 Task: Create Card Software Development Planning in Board Brand Recognition Best Practices to Workspace Car Rentals. Create Card Archaeology Conference Review in Board Product Market Fit Analysis to Workspace Car Rentals. Create Card Software Development Execution in Board Customer Journey Mapping and Analysis to Workspace Car Rentals
Action: Mouse moved to (90, 320)
Screenshot: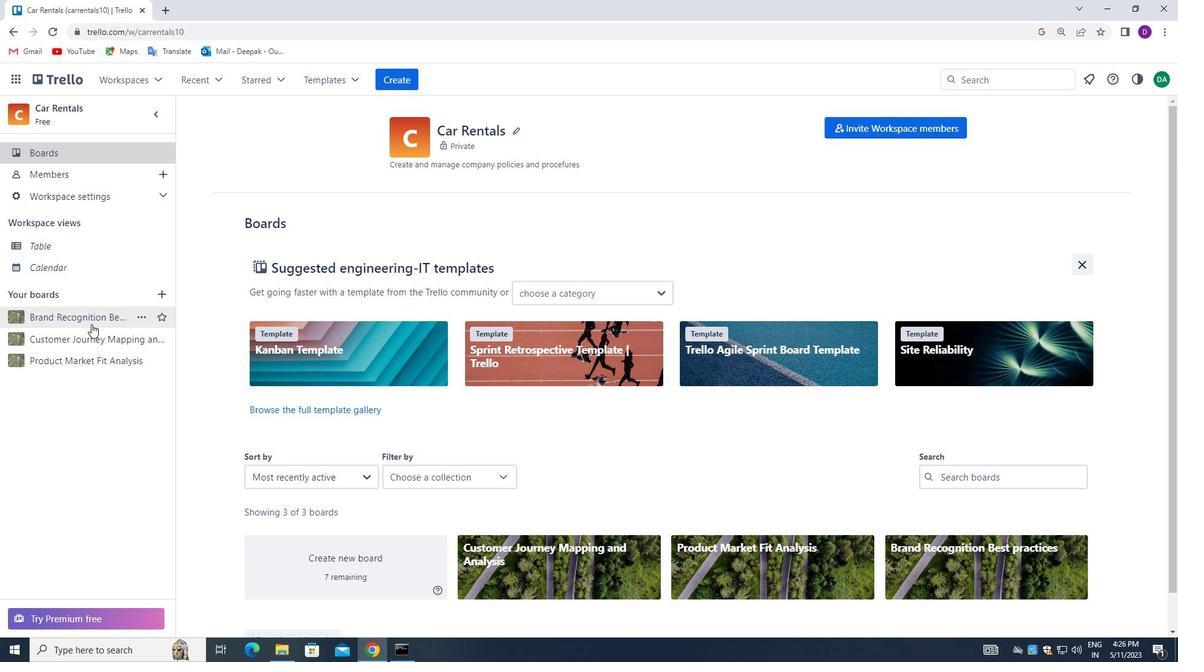 
Action: Mouse pressed left at (90, 320)
Screenshot: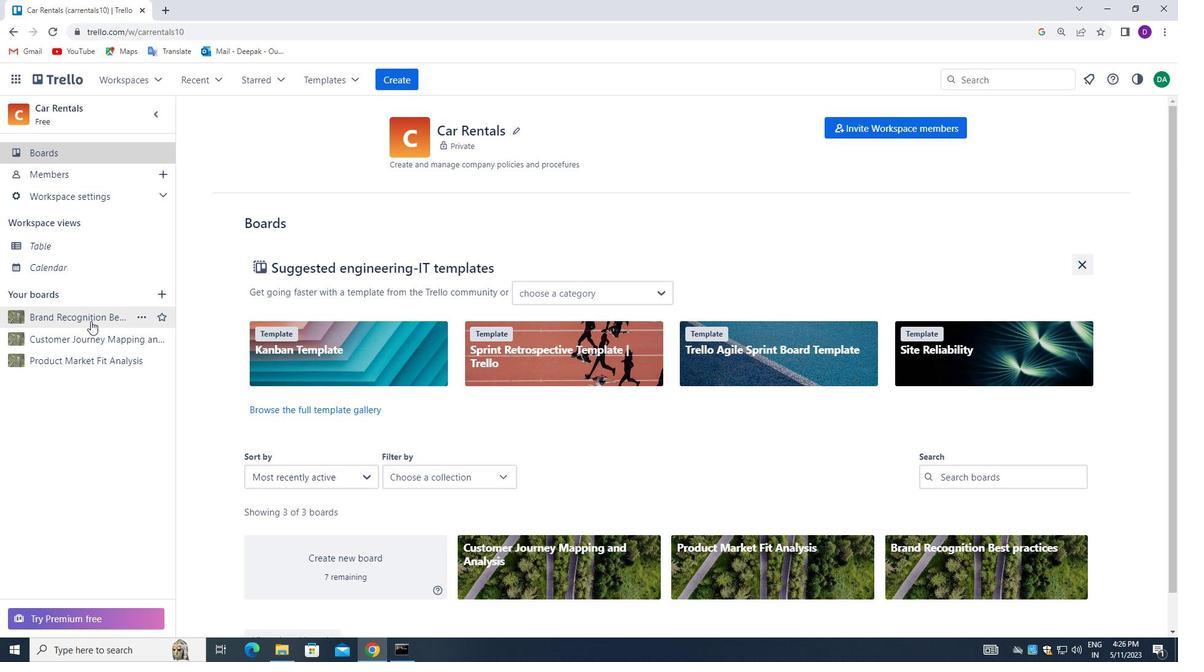 
Action: Mouse moved to (236, 194)
Screenshot: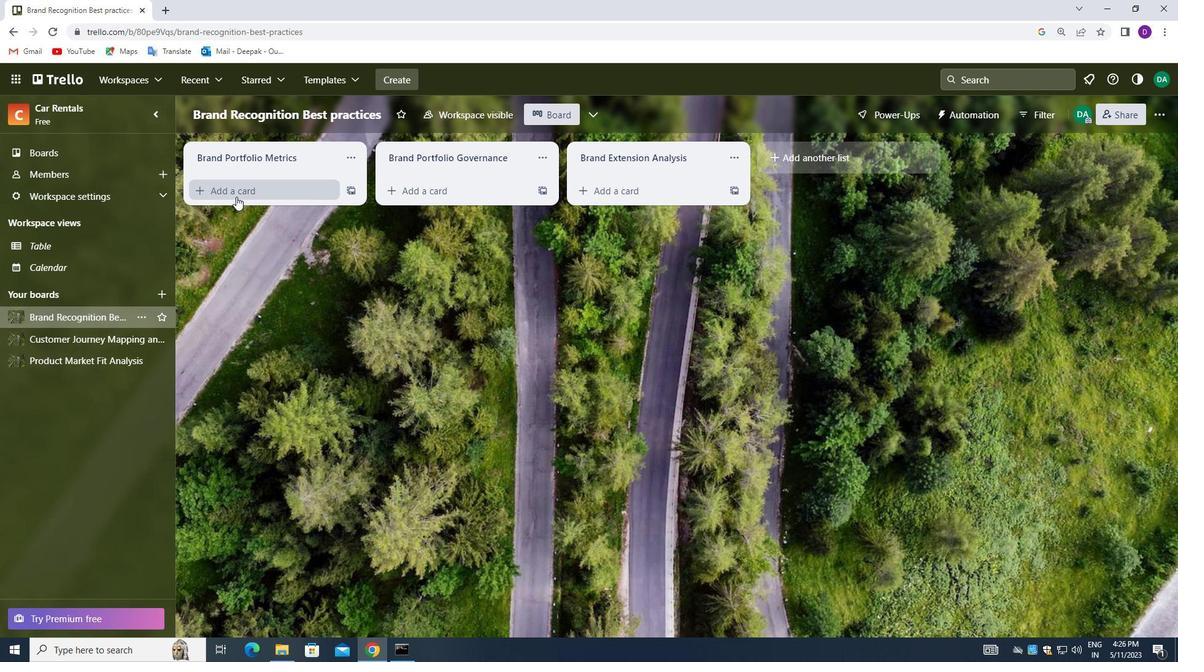 
Action: Mouse pressed left at (236, 194)
Screenshot: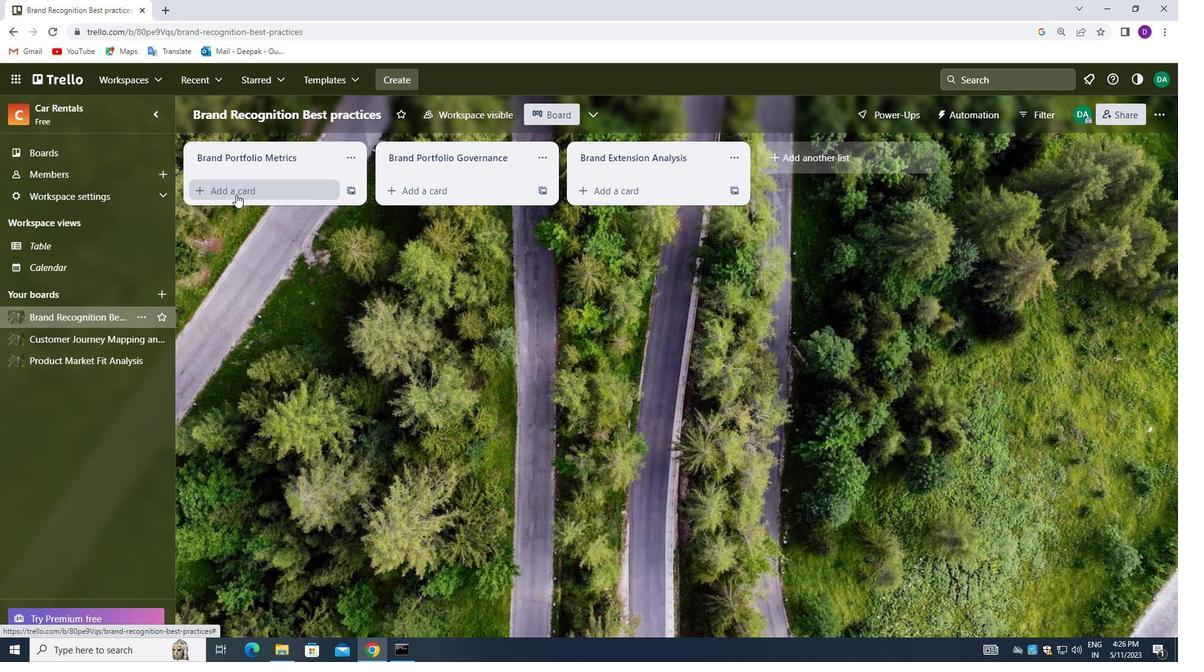 
Action: Mouse moved to (235, 192)
Screenshot: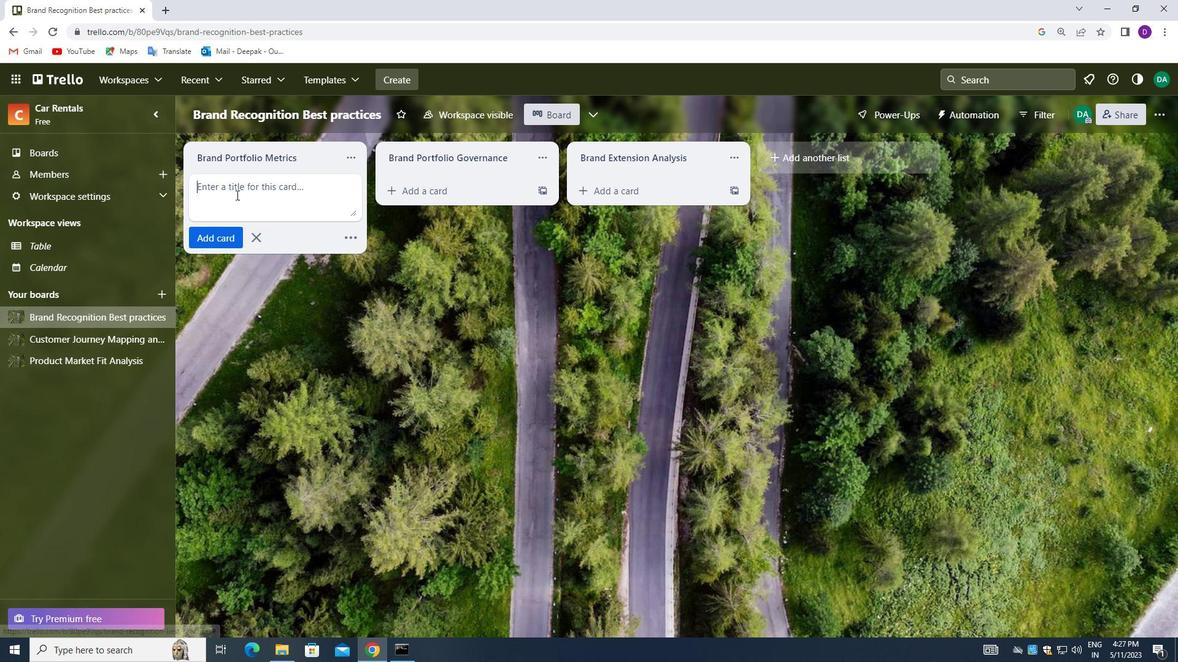 
Action: Mouse pressed left at (235, 192)
Screenshot: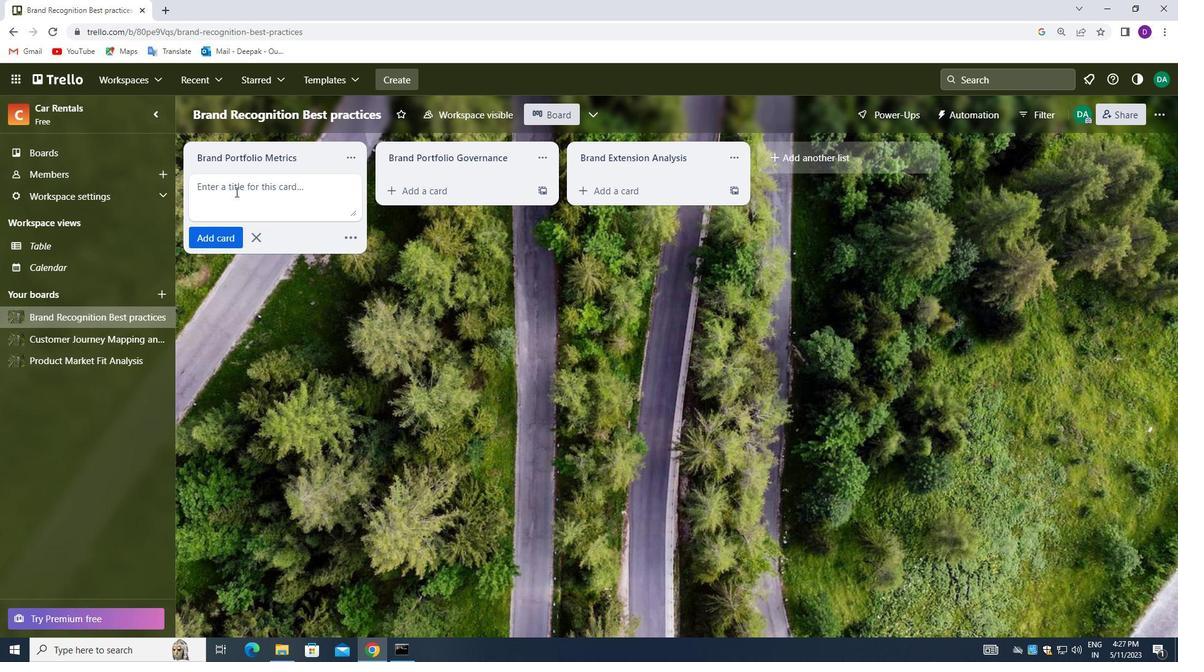 
Action: Key pressed <Key.shift_r>Software<Key.space><Key.shift_r>Development<Key.space><Key.shift>PLANNING
Screenshot: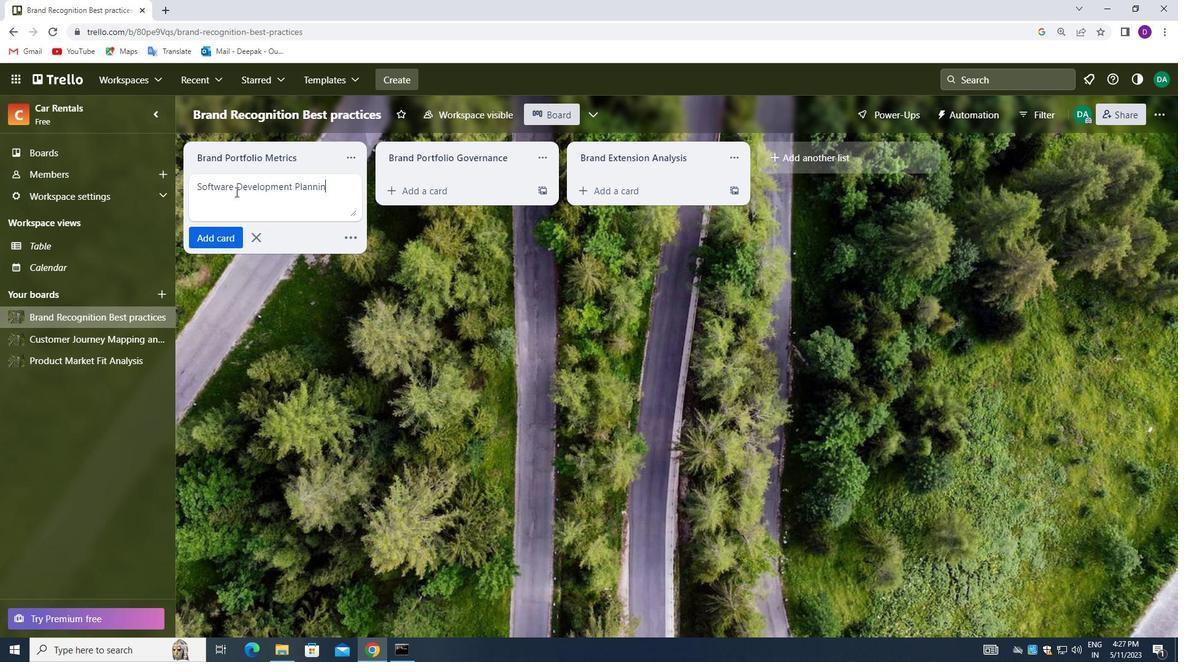
Action: Mouse moved to (215, 237)
Screenshot: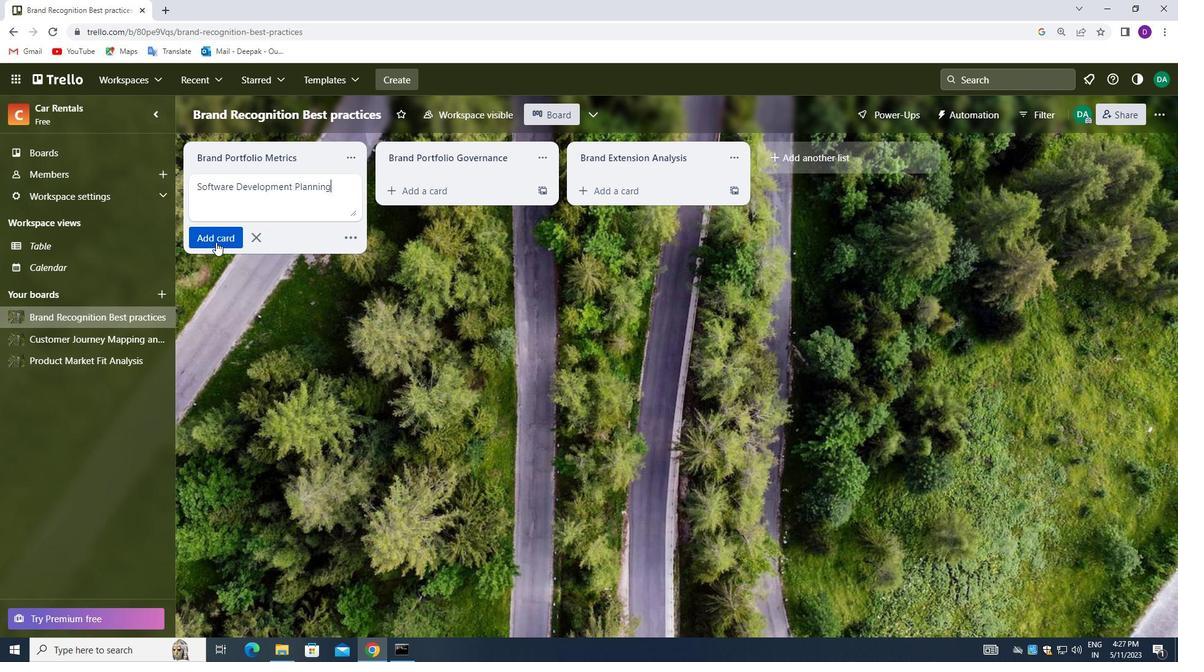 
Action: Mouse pressed left at (215, 237)
Screenshot: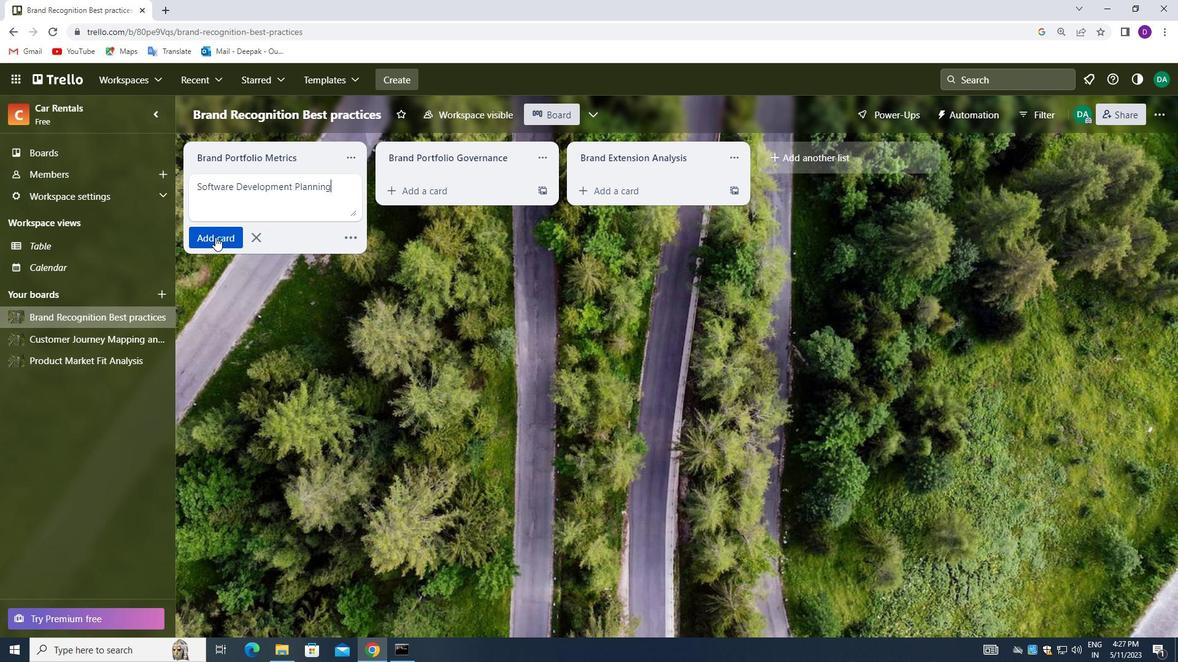 
Action: Mouse moved to (250, 315)
Screenshot: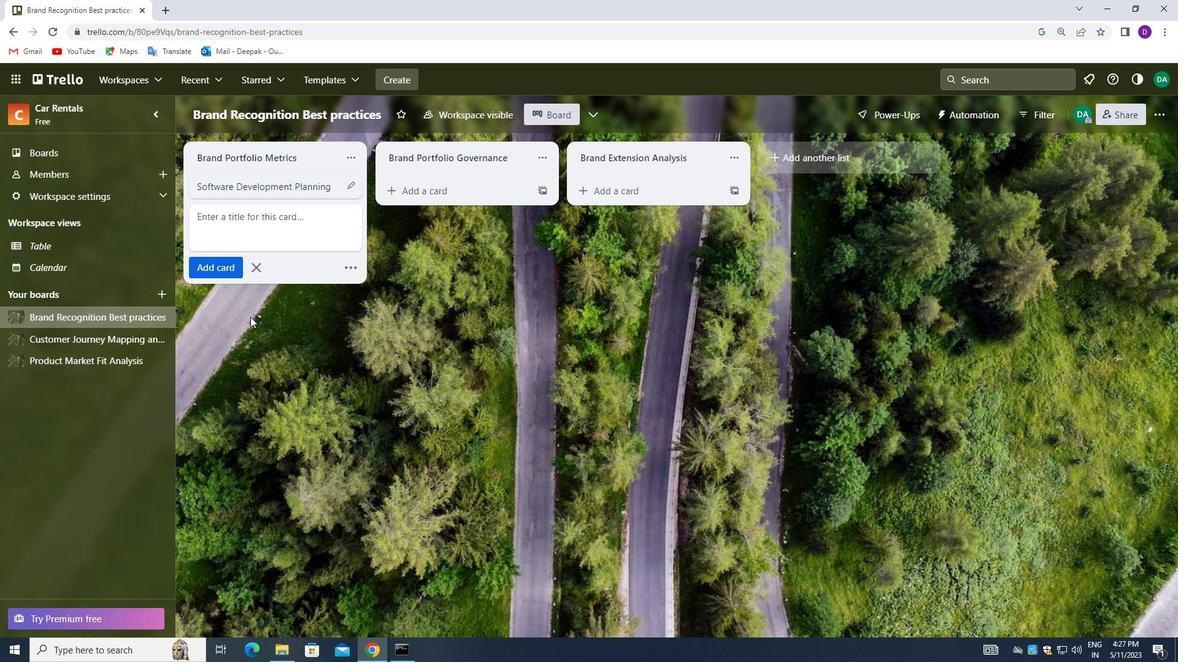 
Action: Mouse pressed left at (250, 315)
Screenshot: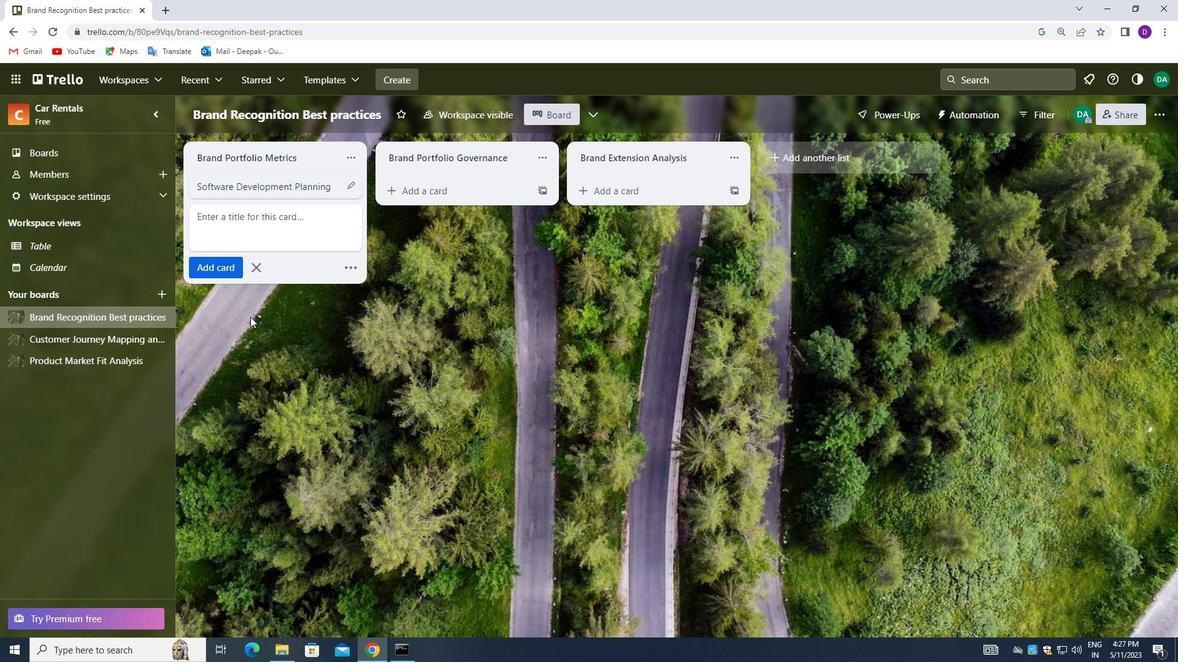 
Action: Mouse moved to (74, 363)
Screenshot: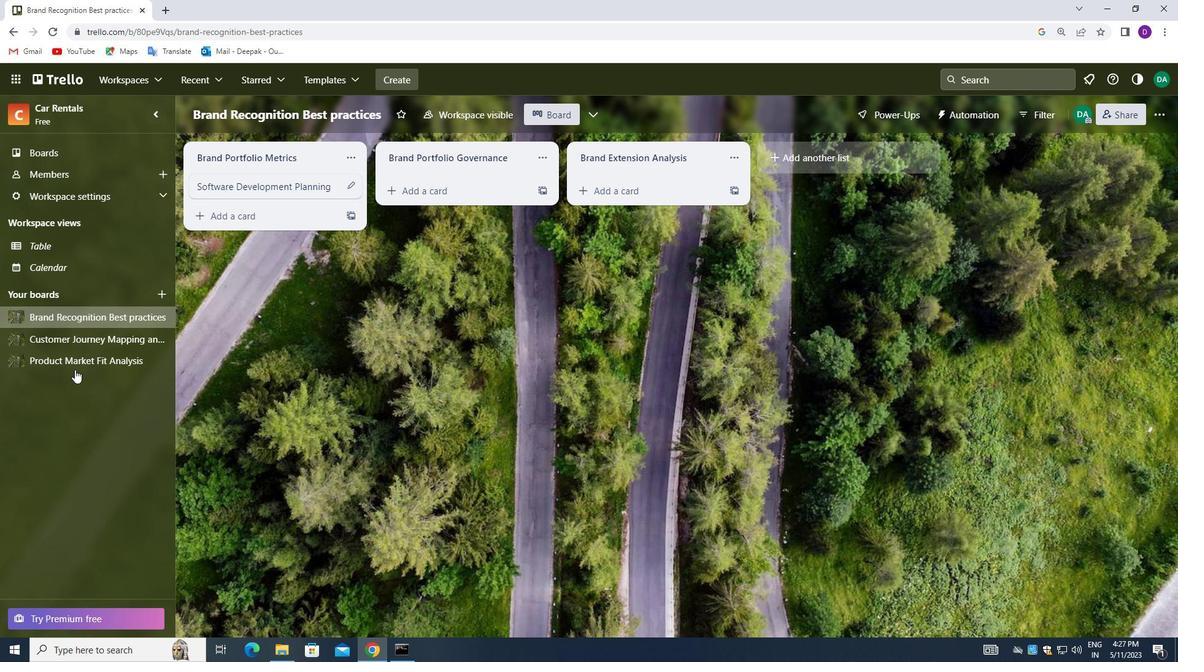 
Action: Mouse pressed left at (74, 363)
Screenshot: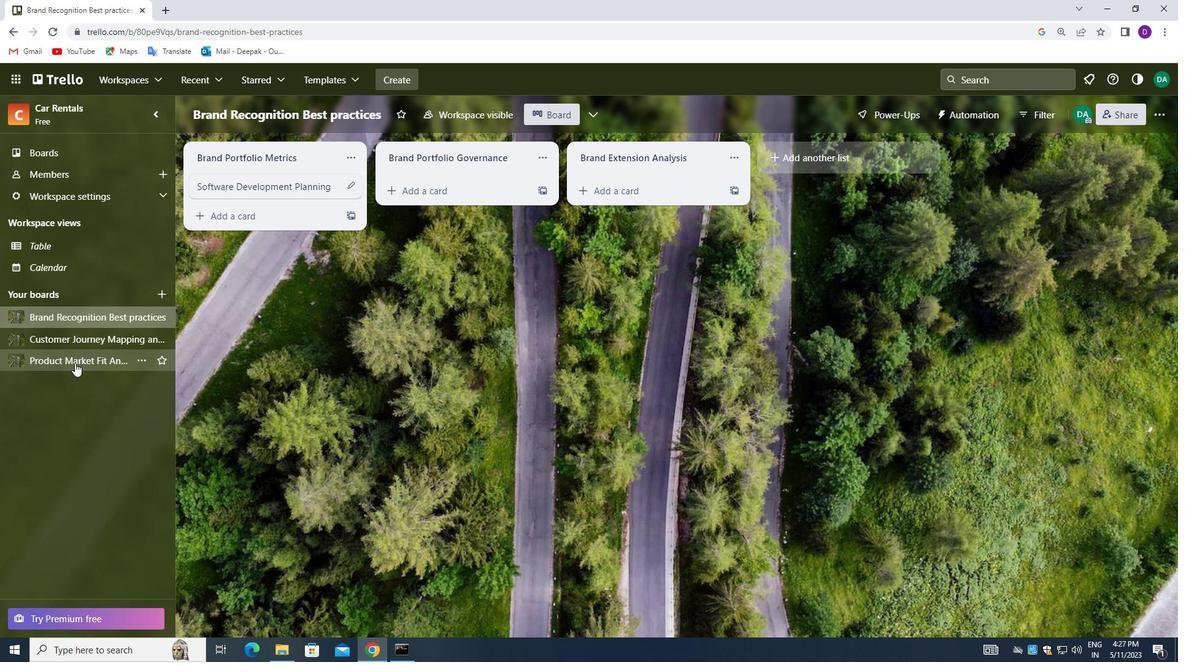 
Action: Mouse moved to (212, 193)
Screenshot: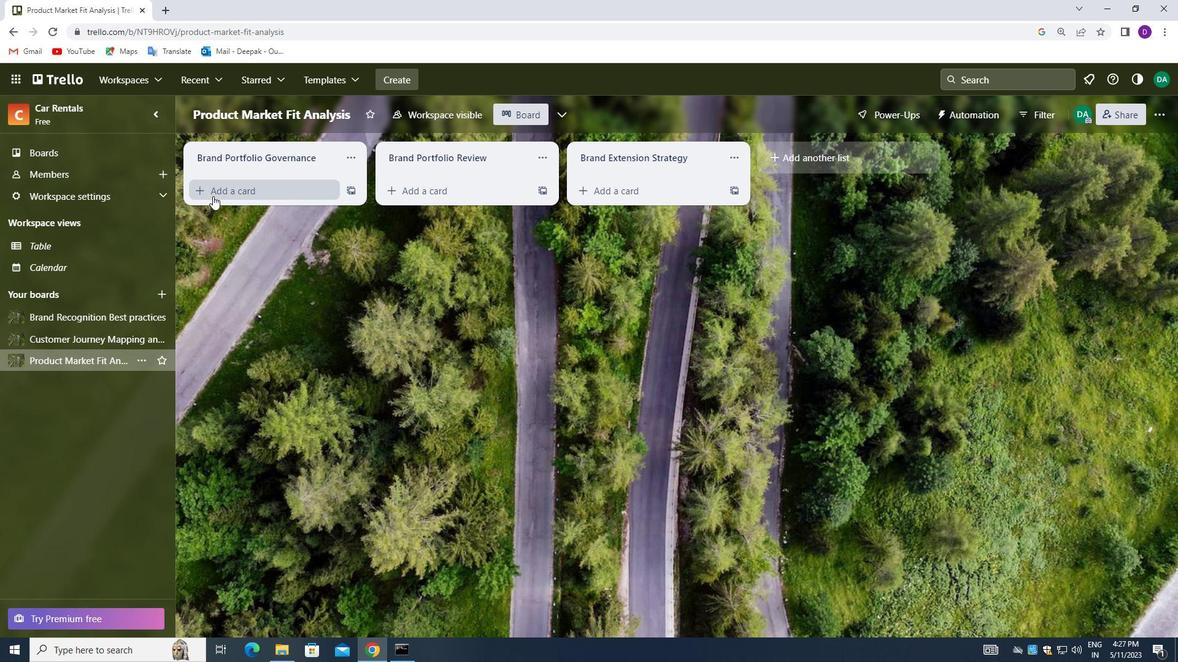 
Action: Mouse pressed left at (212, 193)
Screenshot: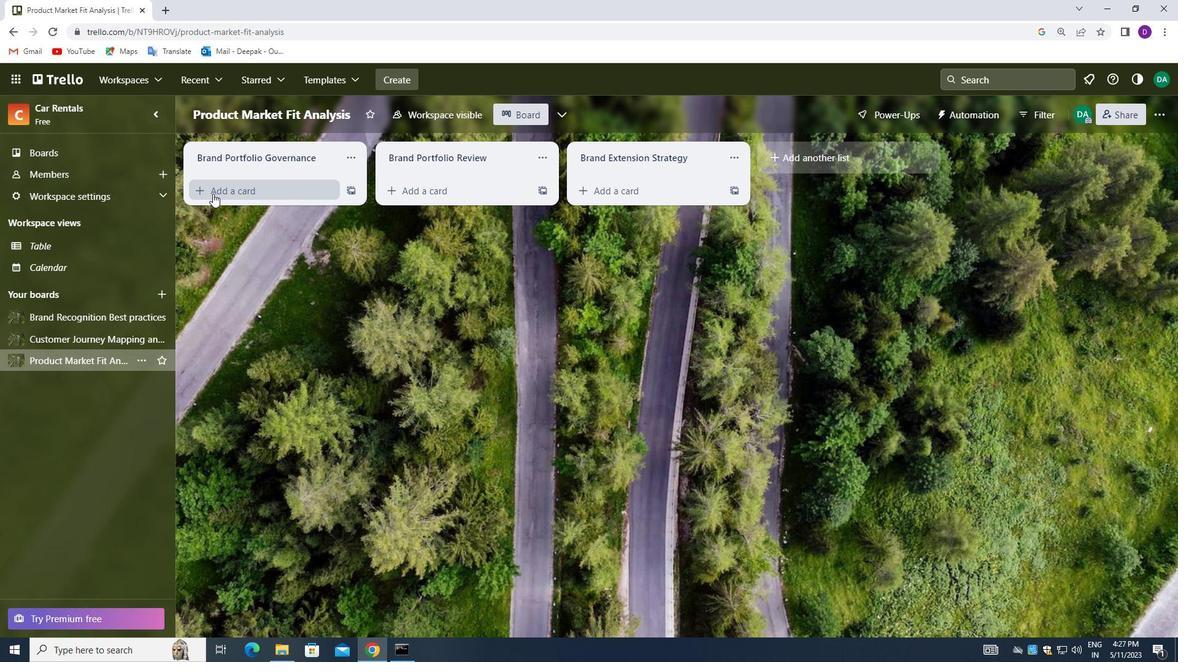 
Action: Mouse moved to (212, 190)
Screenshot: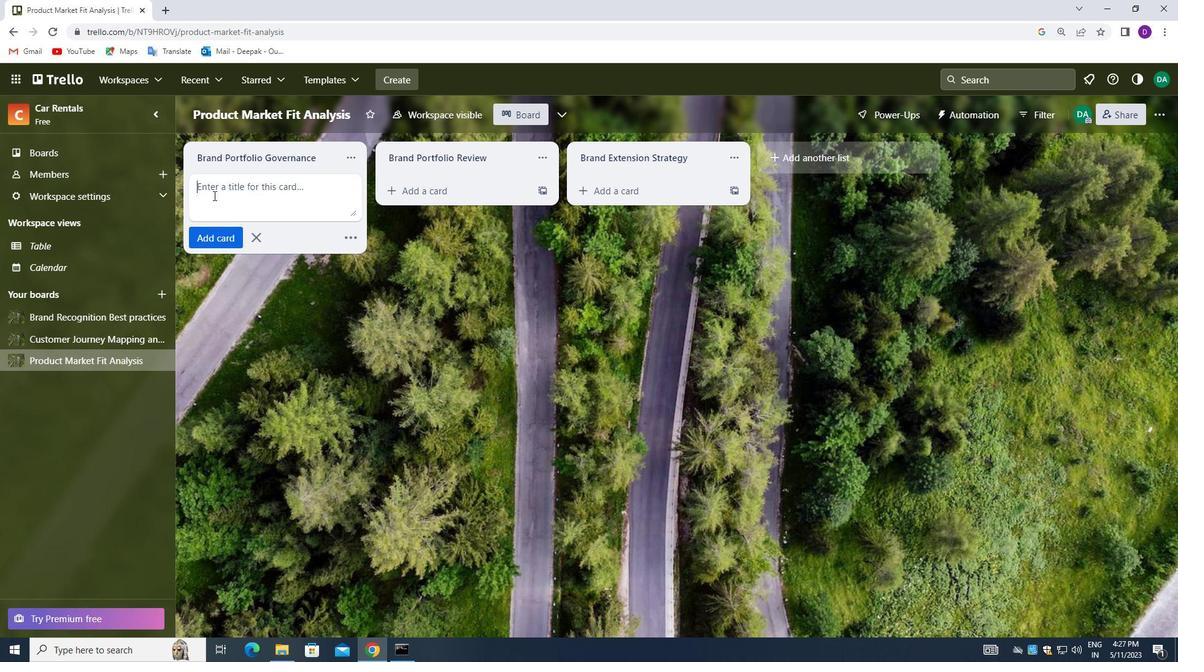 
Action: Mouse pressed left at (212, 190)
Screenshot: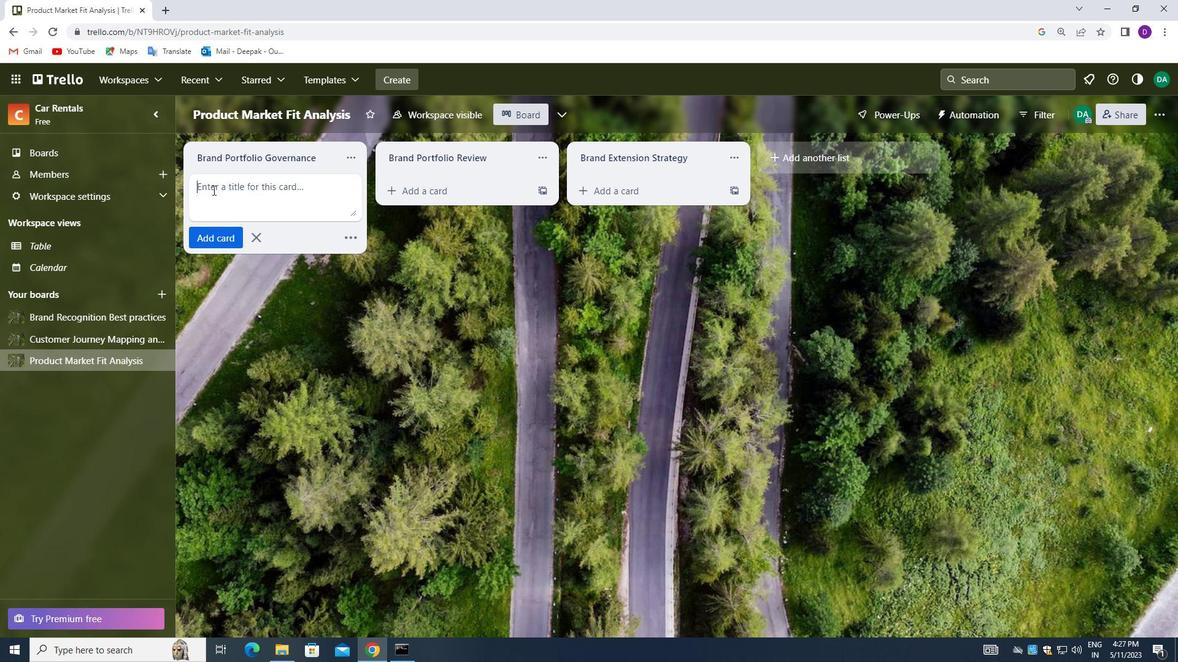 
Action: Key pressed <Key.shift_r>ARCHAEOLOGY<Key.space><Key.shift_r>CONFERENCE<Key.space><Key.shift_r>REVIEW
Screenshot: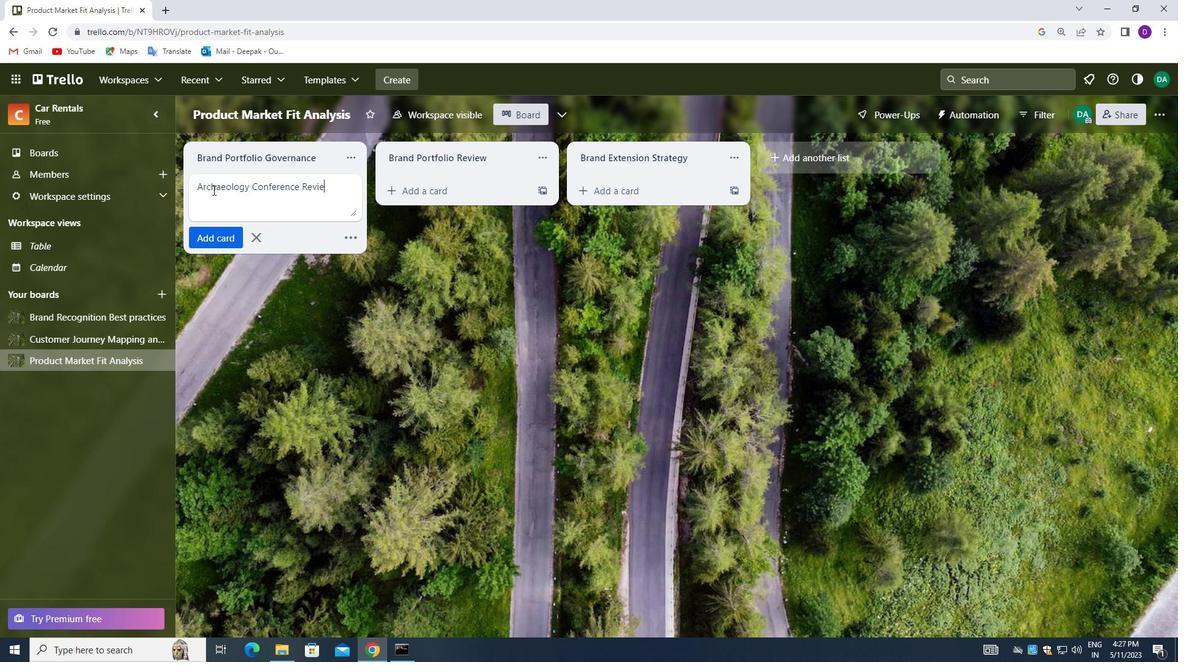 
Action: Mouse moved to (213, 242)
Screenshot: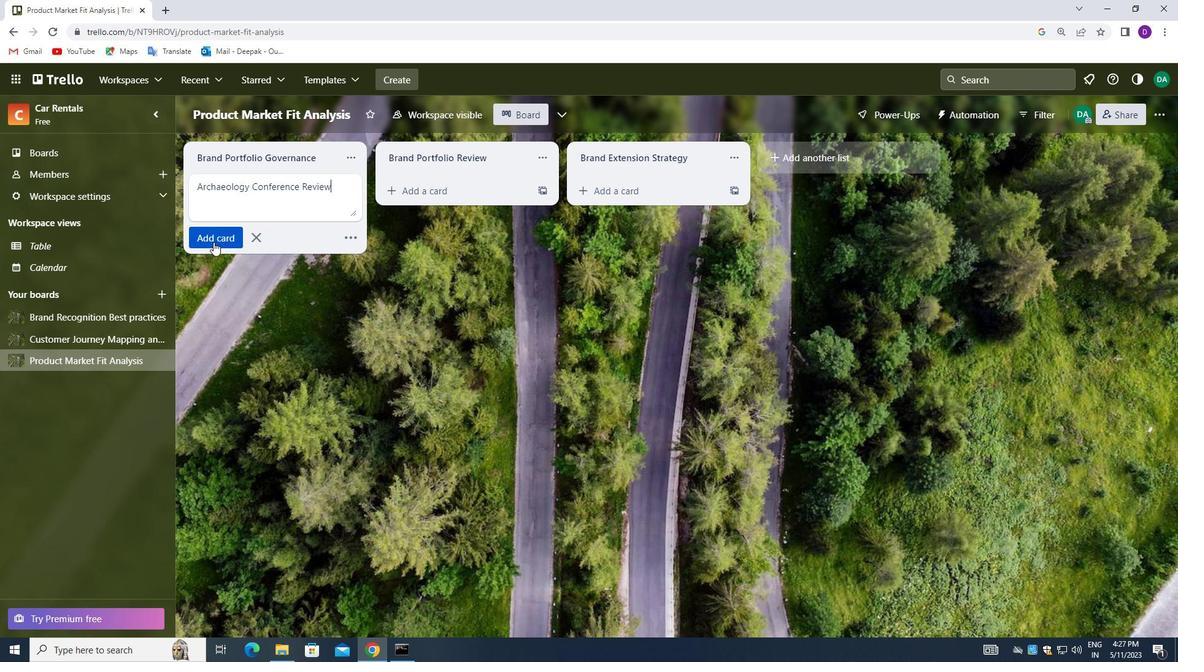 
Action: Mouse pressed left at (213, 242)
Screenshot: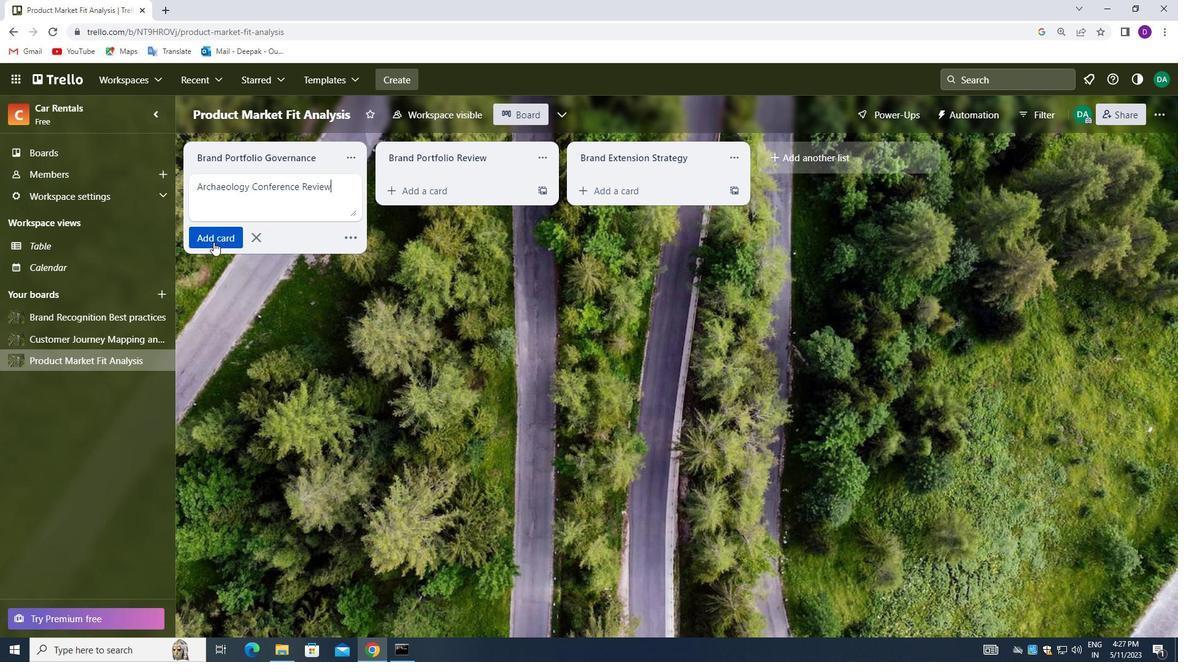 
Action: Mouse moved to (295, 314)
Screenshot: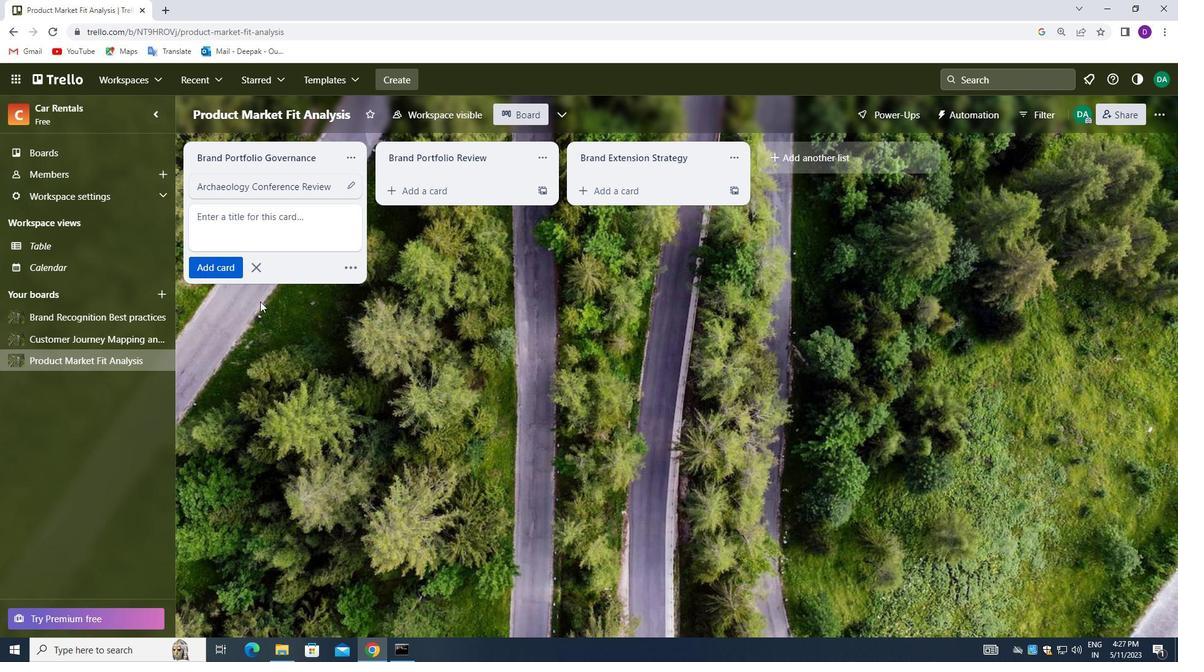 
Action: Mouse pressed left at (295, 314)
Screenshot: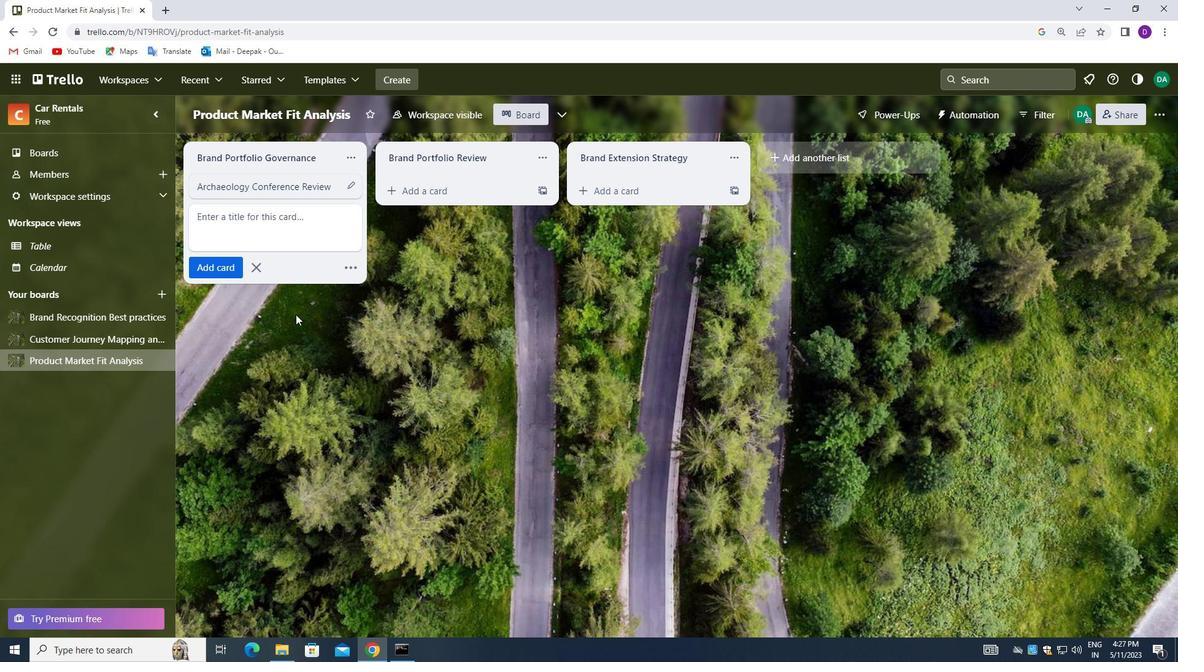 
Action: Mouse moved to (109, 339)
Screenshot: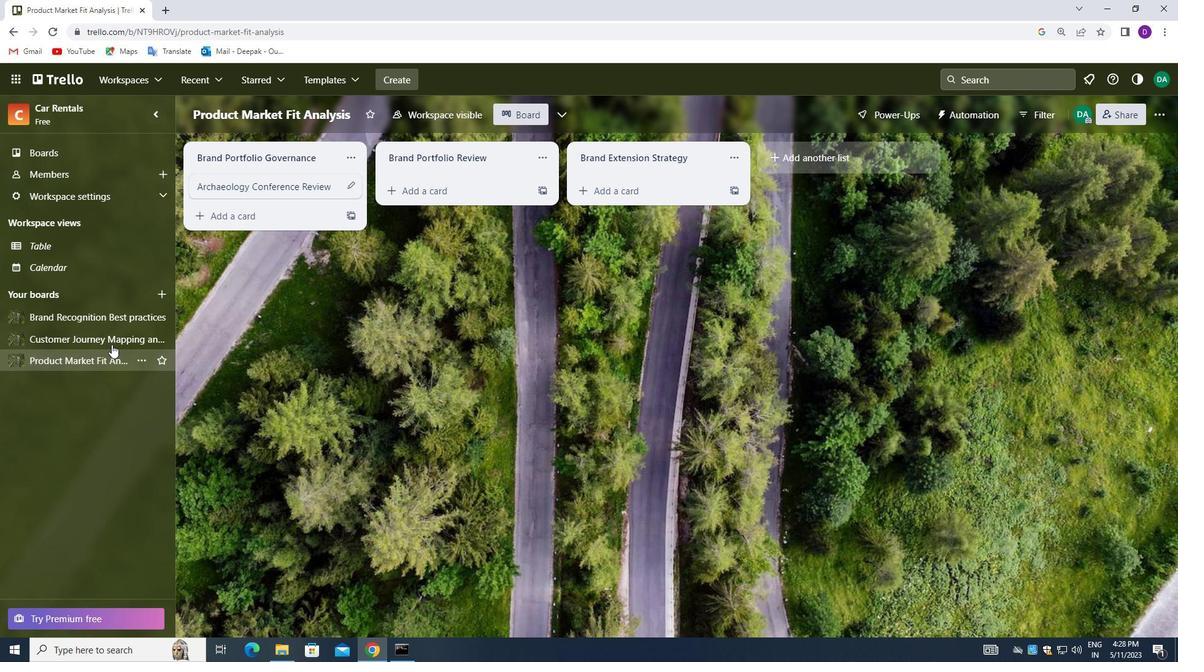 
Action: Mouse pressed left at (109, 339)
Screenshot: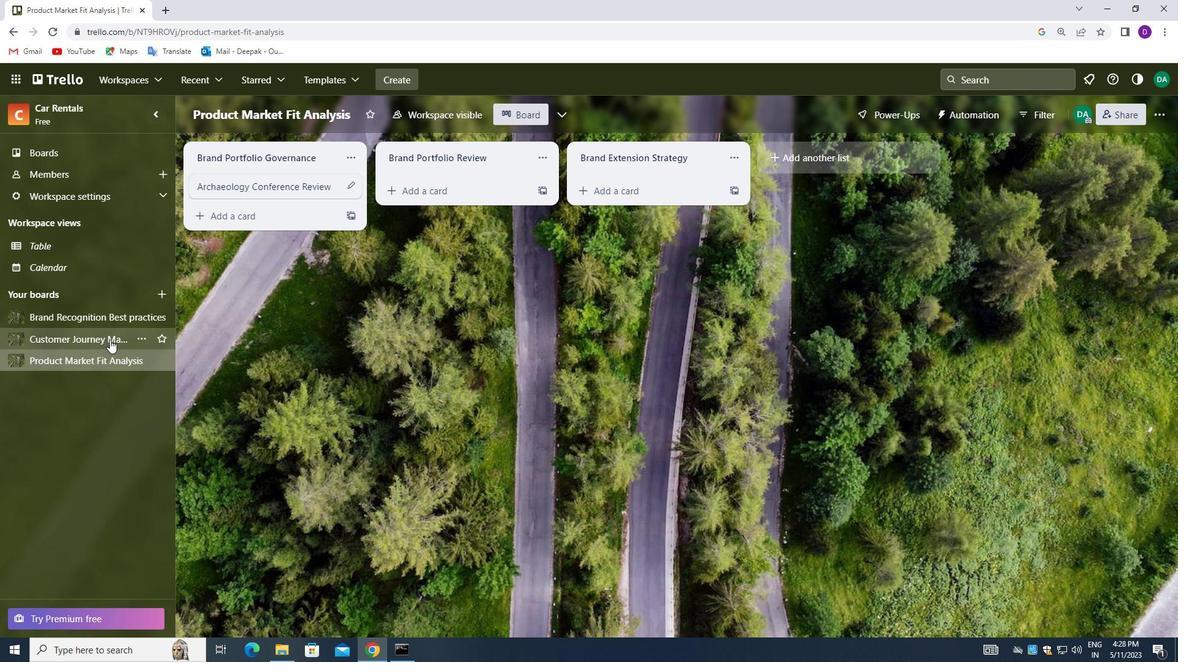 
Action: Mouse moved to (231, 193)
Screenshot: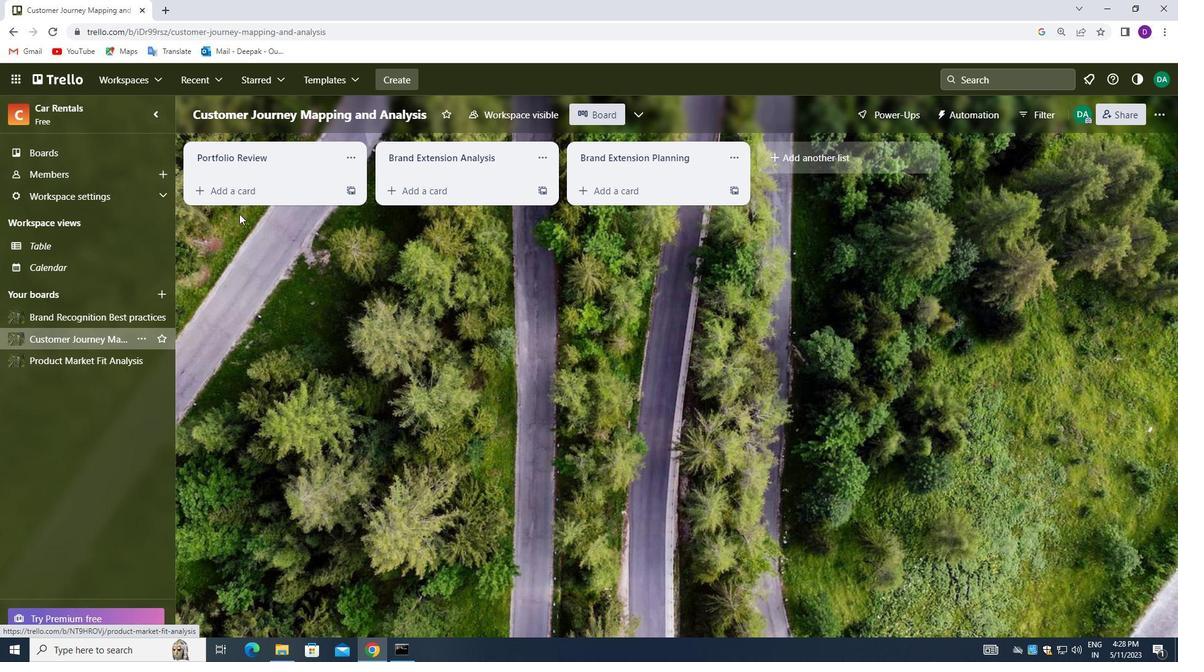 
Action: Mouse pressed left at (231, 193)
Screenshot: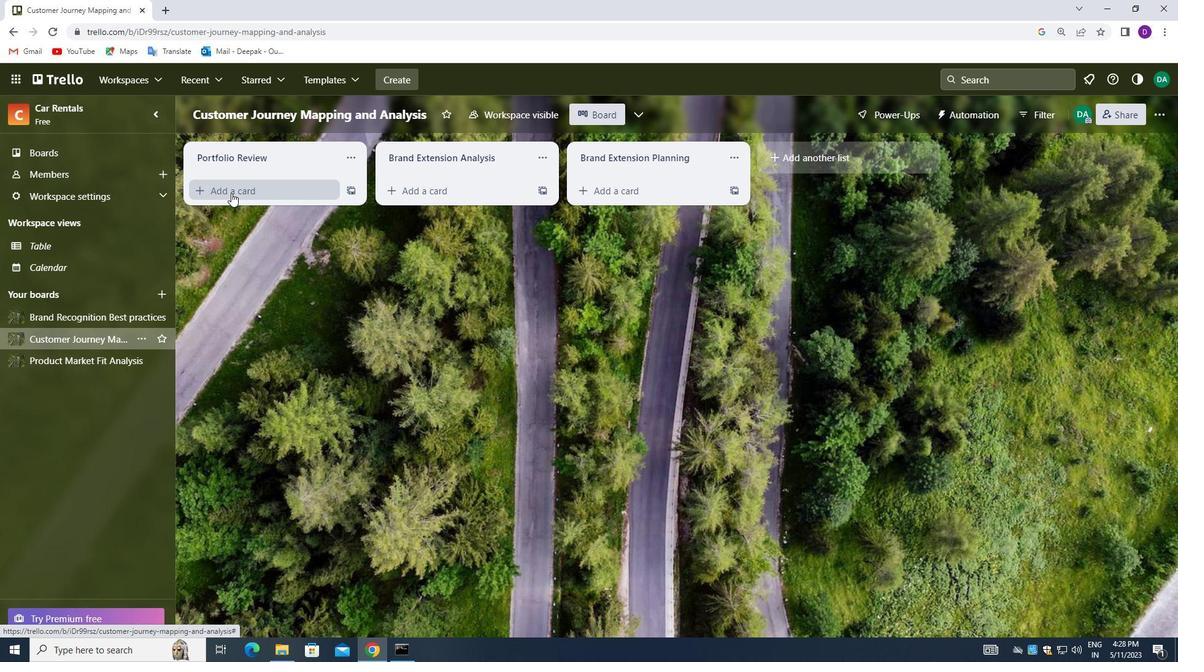 
Action: Mouse moved to (234, 191)
Screenshot: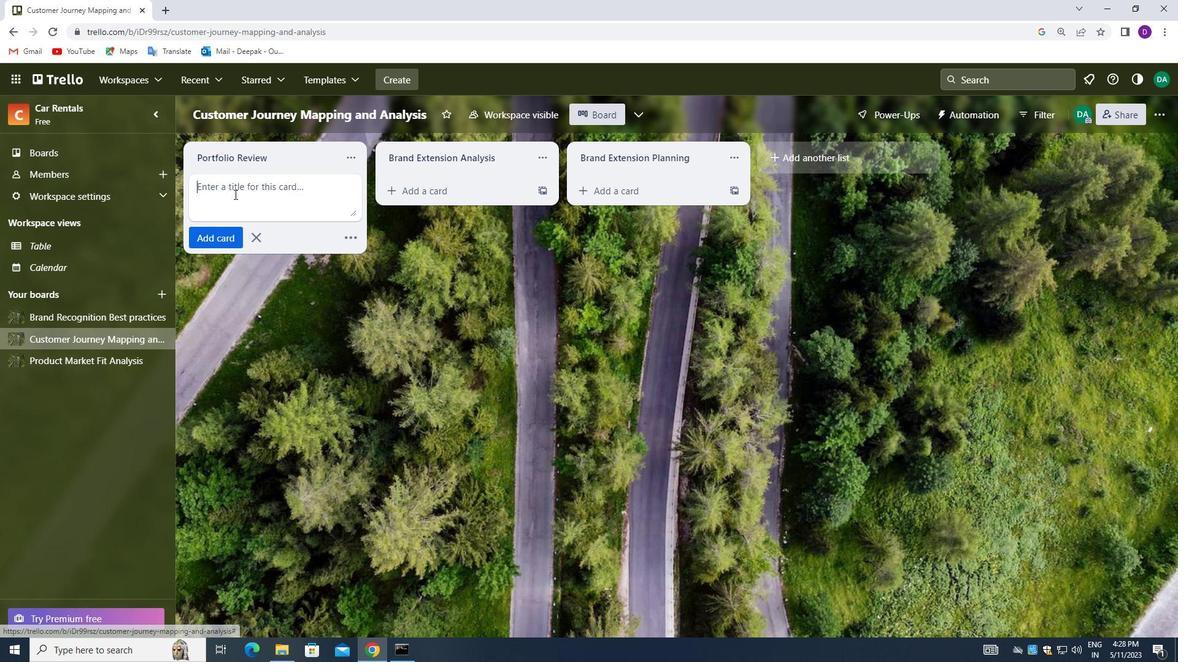 
Action: Mouse pressed left at (234, 191)
Screenshot: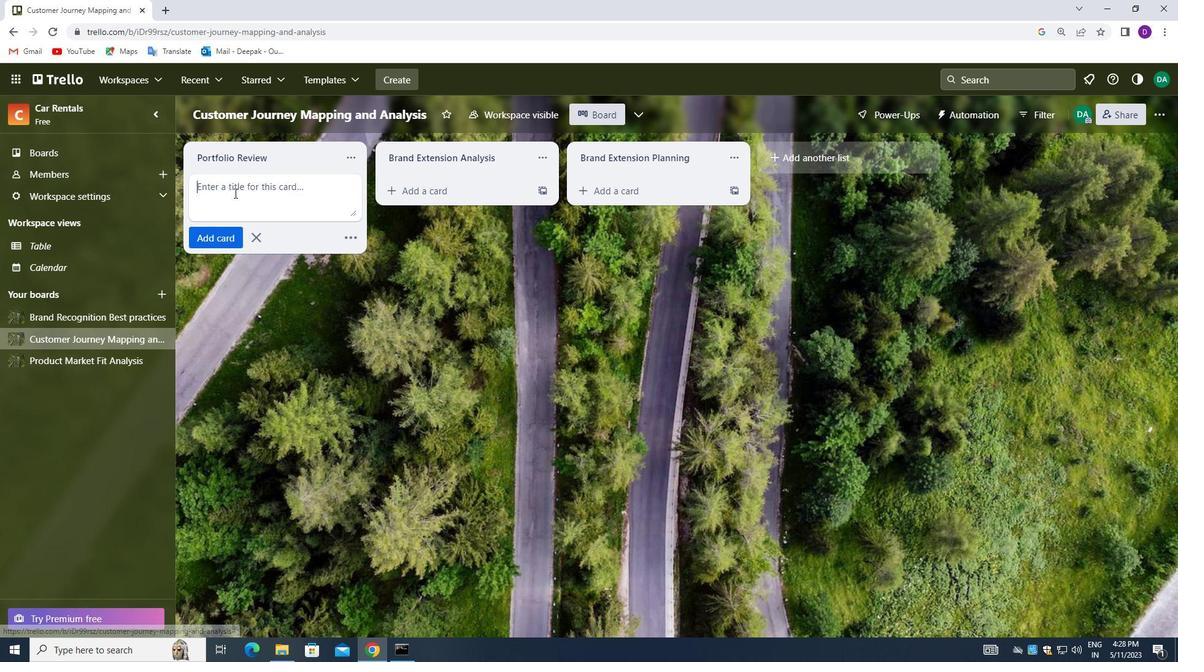 
Action: Mouse moved to (235, 254)
Screenshot: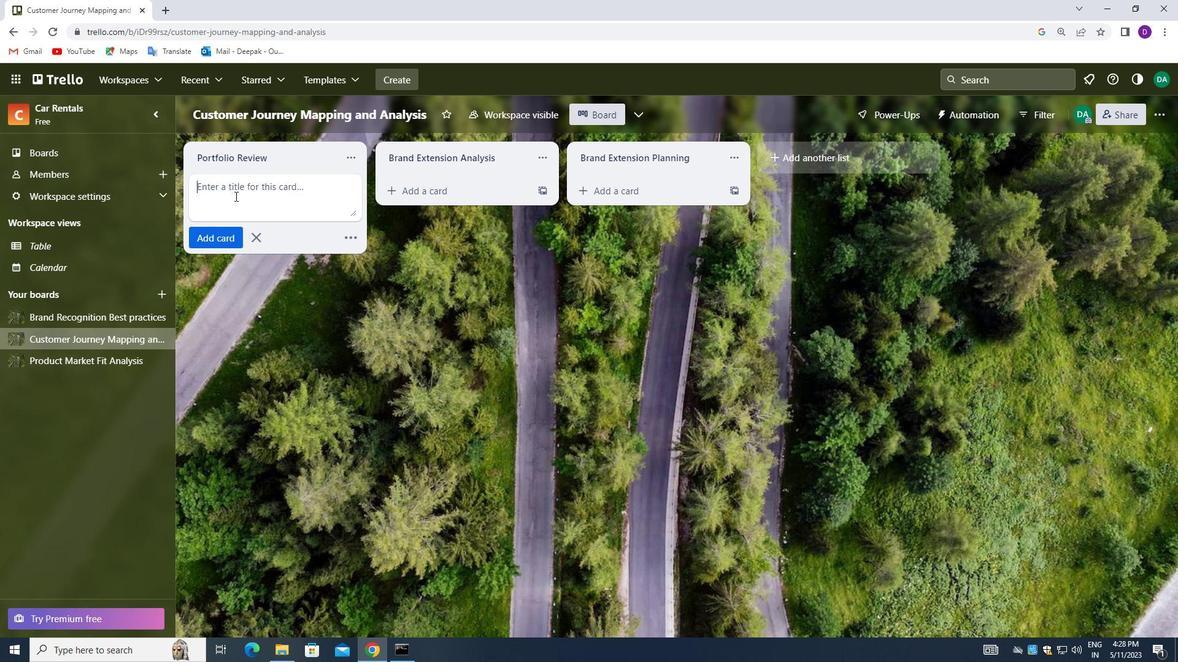 
Action: Key pressed <Key.shift_r>SOFTWARE<Key.space><Key.shift_r>S<Key.backspace><Key.shift_r>D<Key.backspace><Key.shift_r>DEVELOPMENT<Key.space><Key.shift_r>EXECUTION
Screenshot: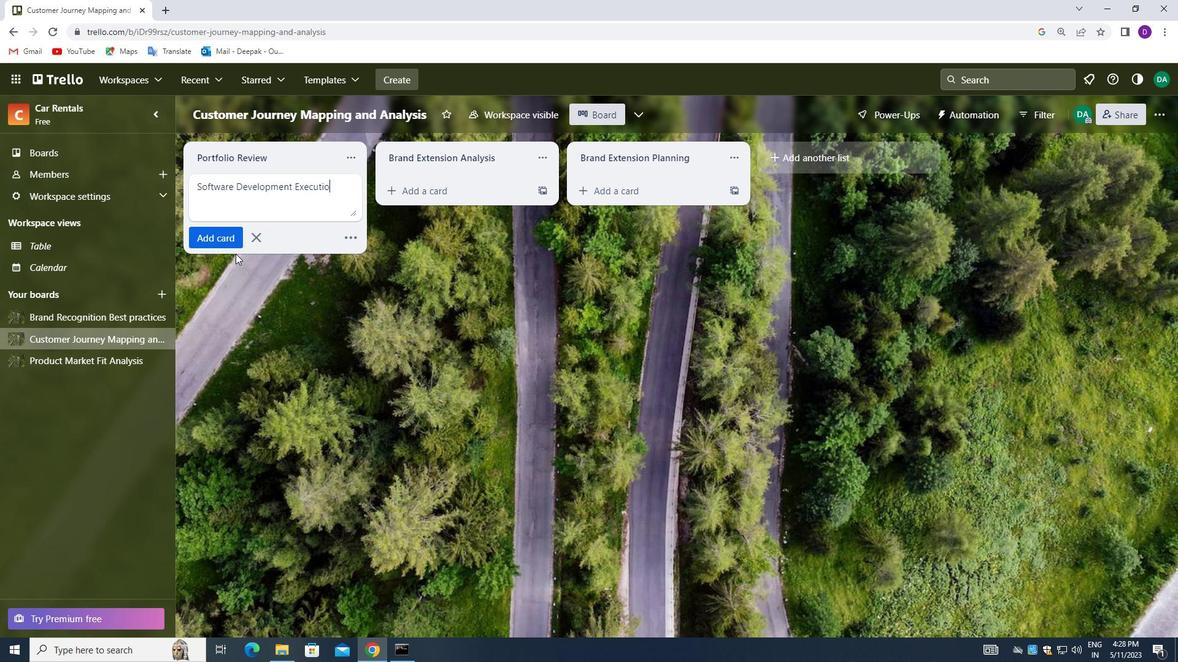 
Action: Mouse moved to (219, 238)
Screenshot: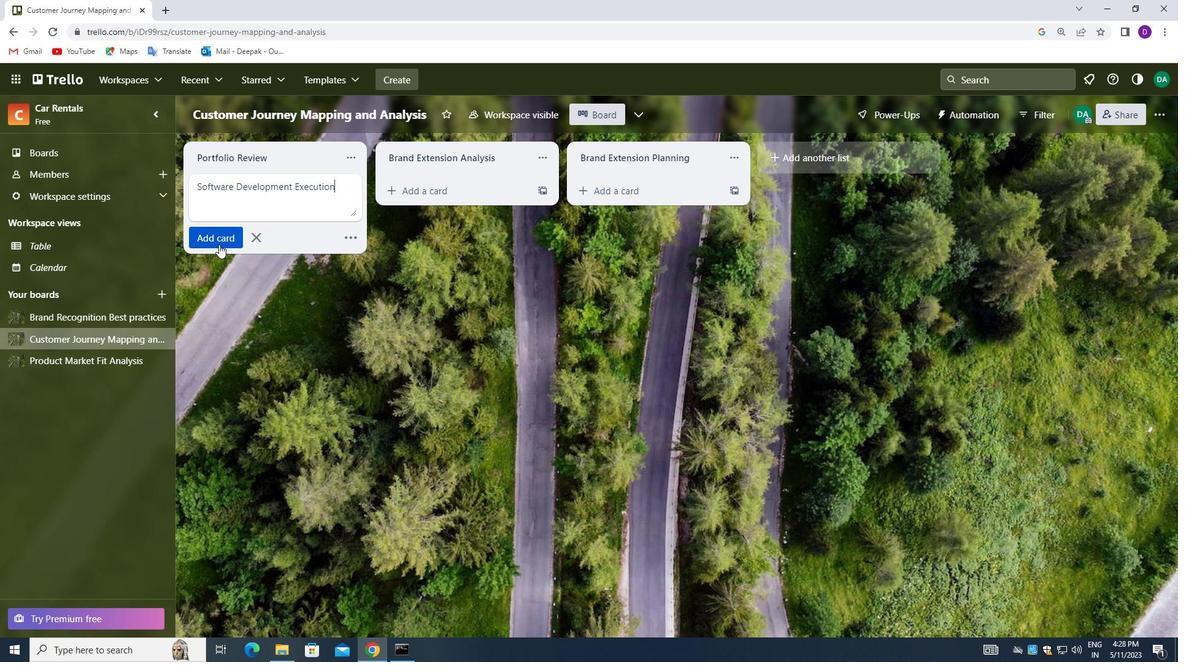 
Action: Mouse pressed left at (219, 238)
Screenshot: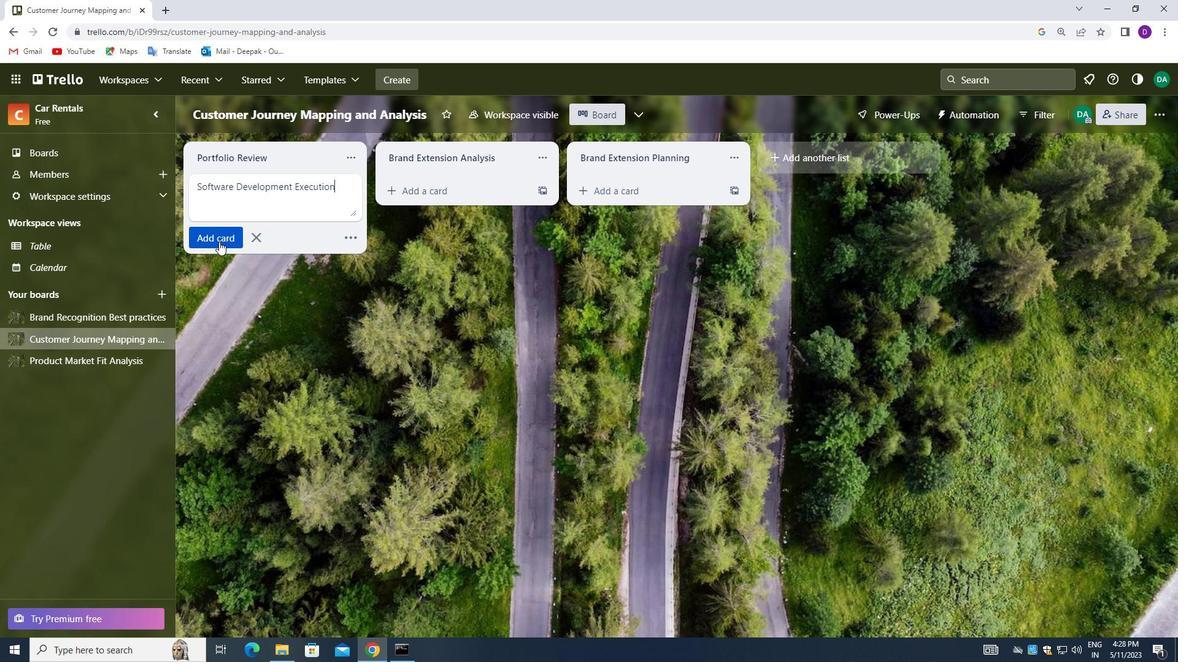 
Action: Mouse moved to (264, 332)
Screenshot: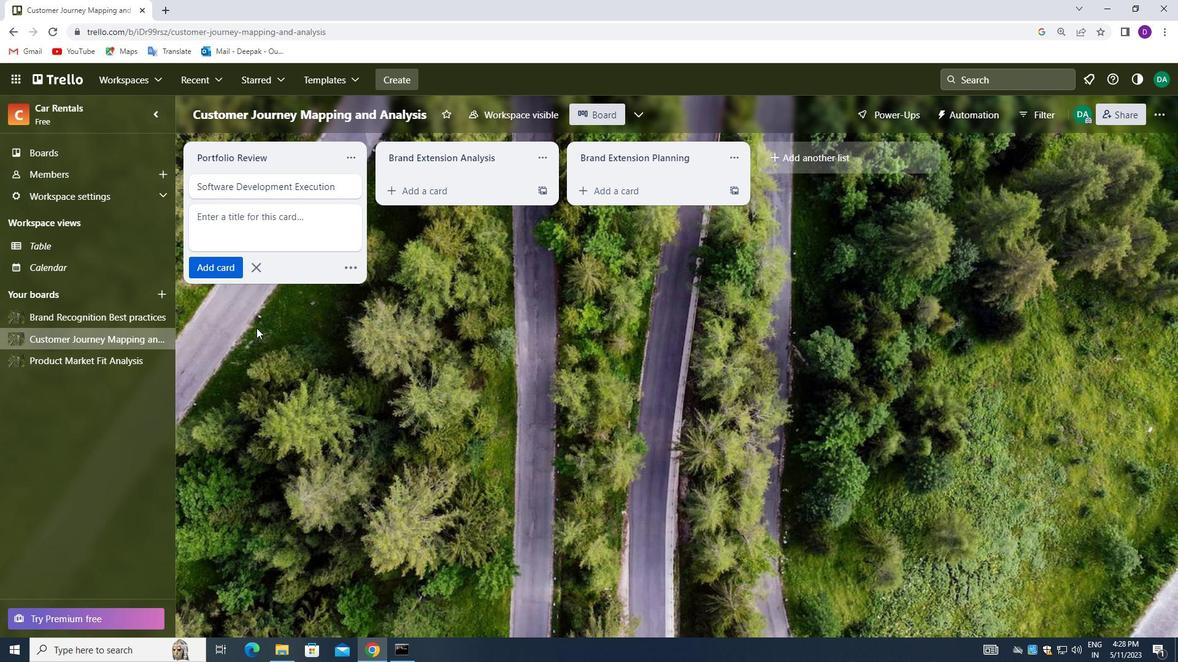 
Action: Mouse pressed left at (264, 332)
Screenshot: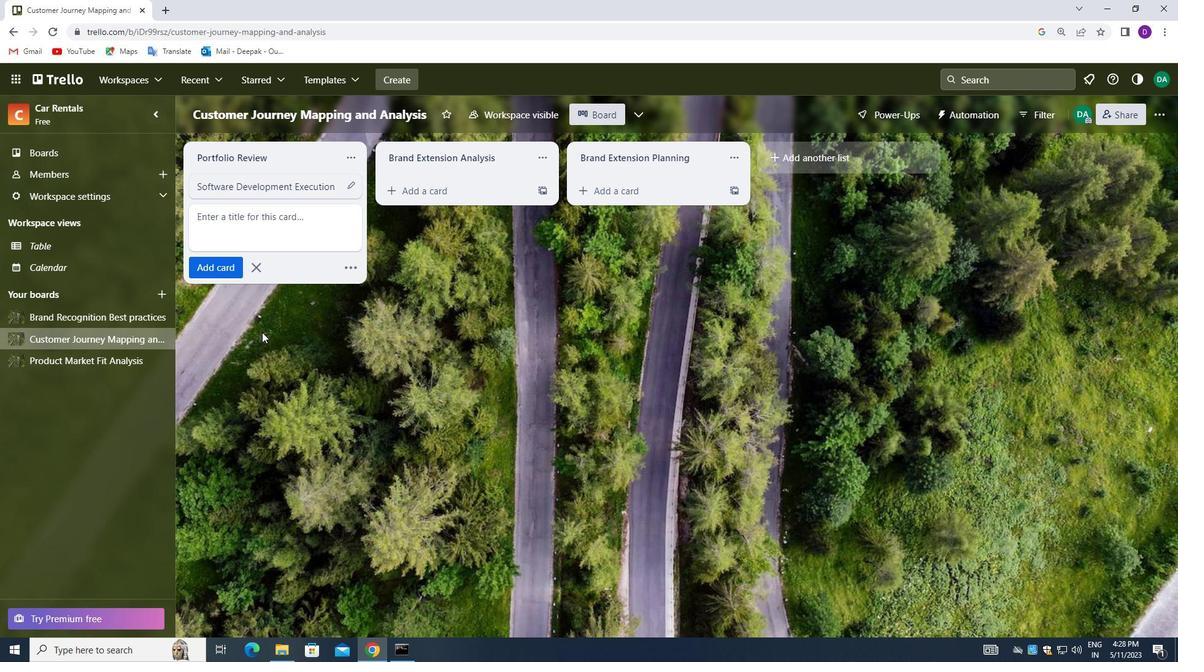 
Action: Mouse moved to (383, 305)
Screenshot: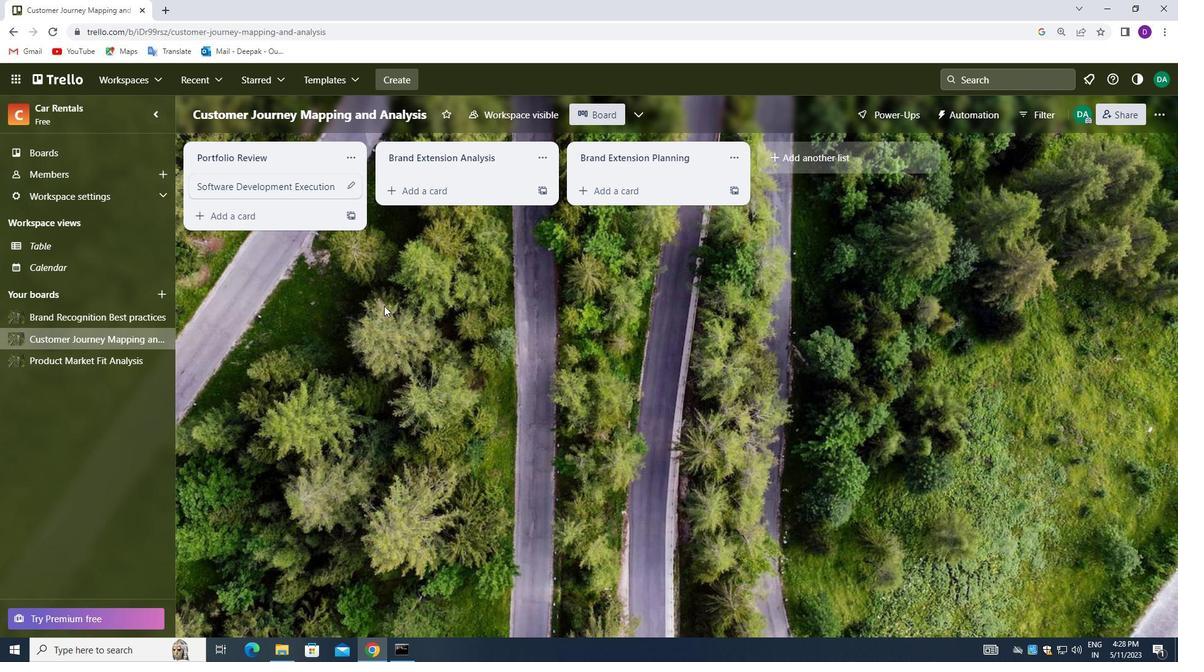 
Action: Mouse scrolled (383, 304) with delta (0, 0)
Screenshot: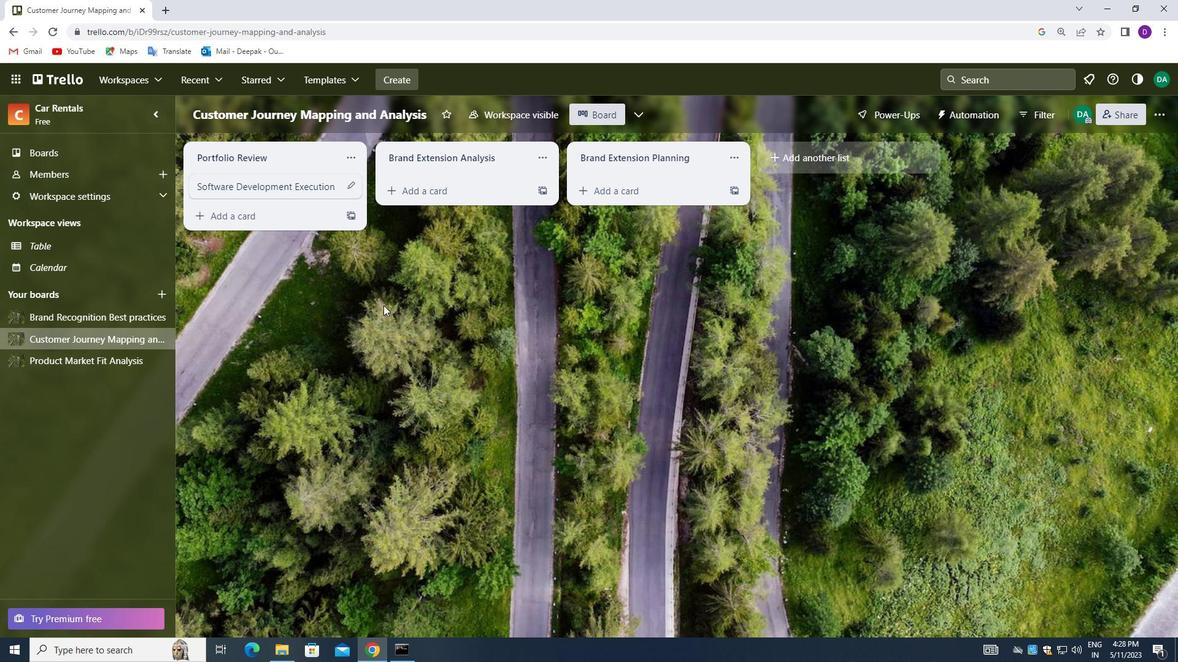 
Action: Mouse moved to (73, 155)
Screenshot: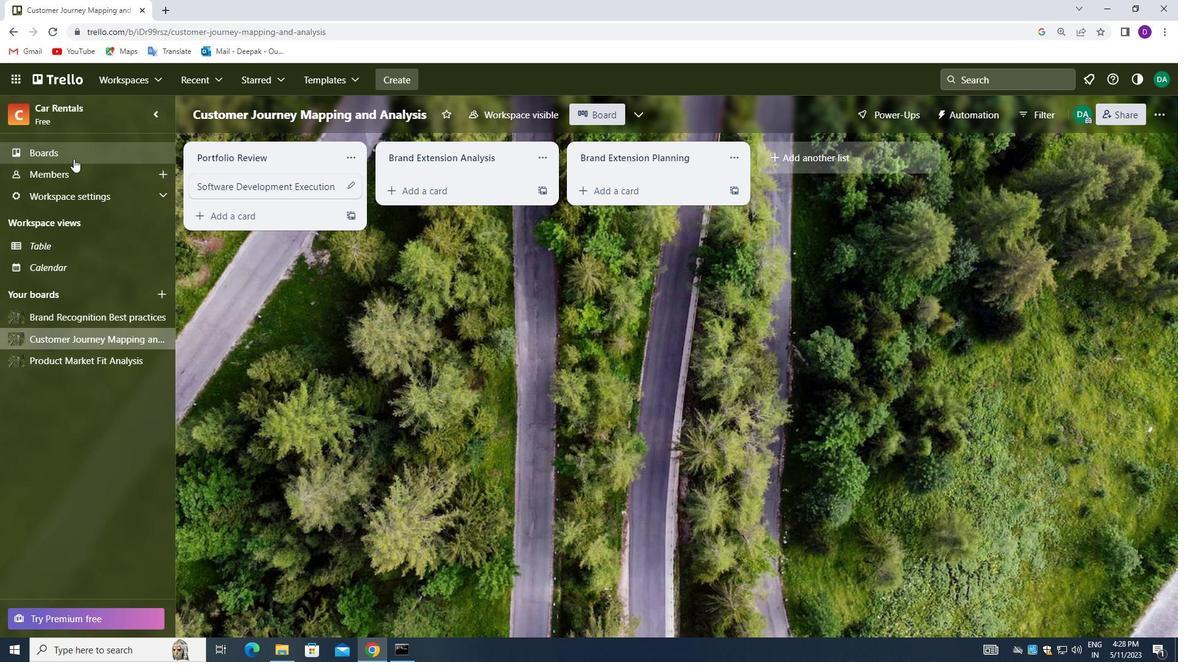 
Action: Mouse pressed left at (73, 155)
Screenshot: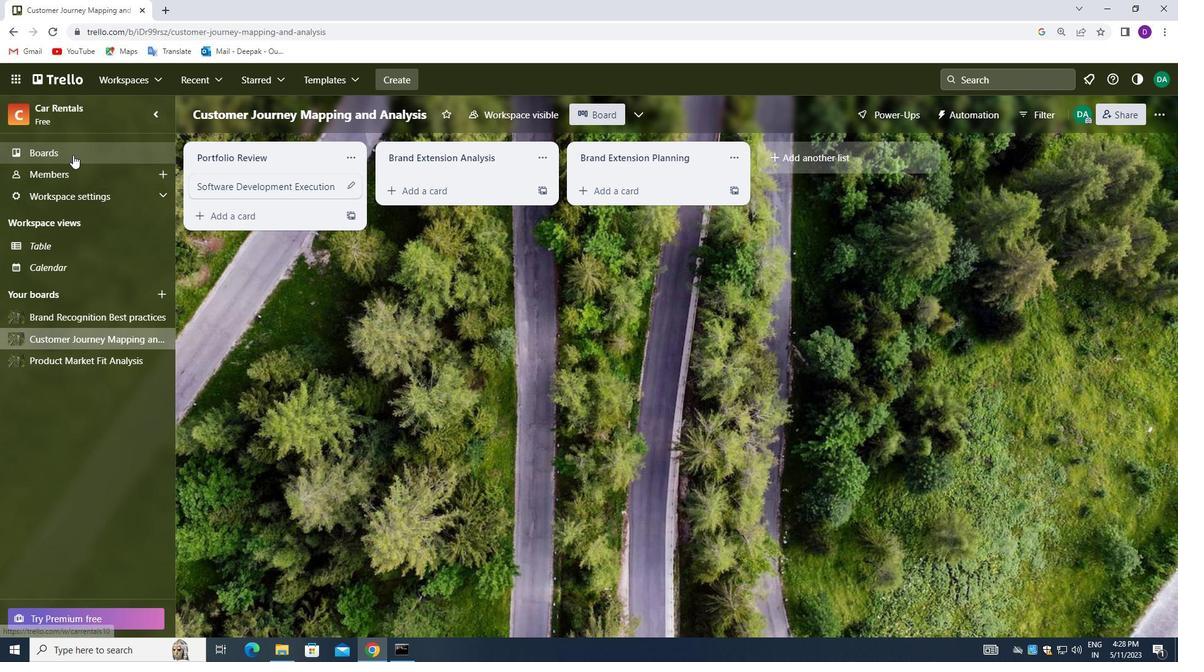 
Action: Mouse moved to (442, 233)
Screenshot: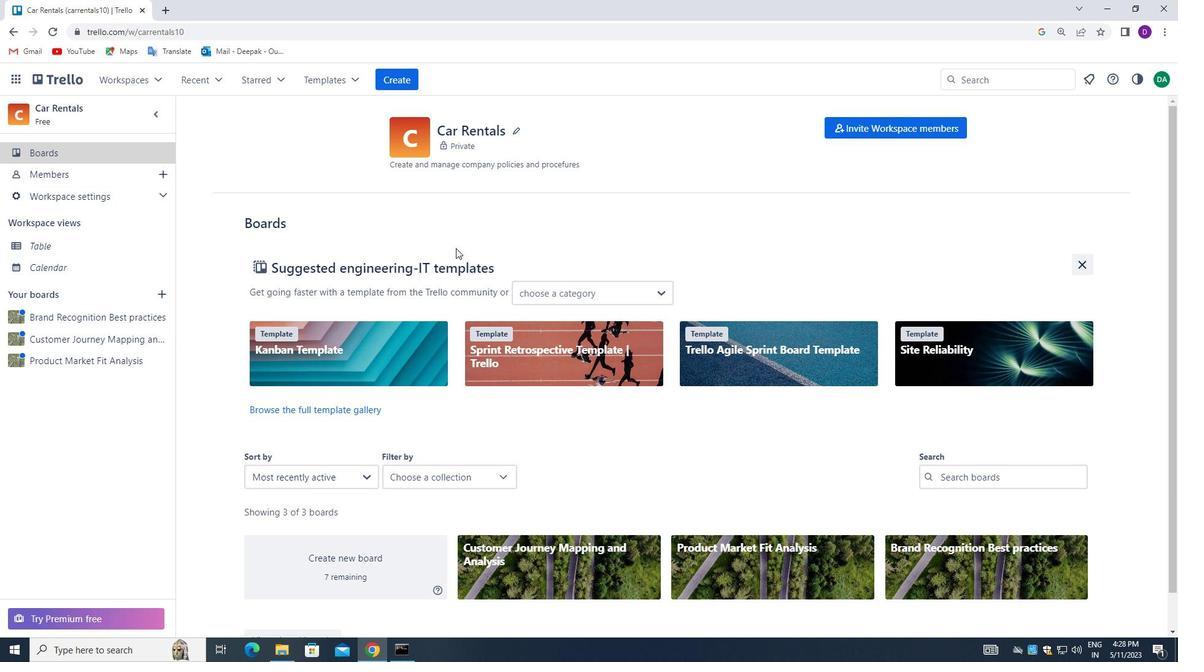 
